 Task: Select the after-paste in the show paste selector.
Action: Mouse moved to (16, 560)
Screenshot: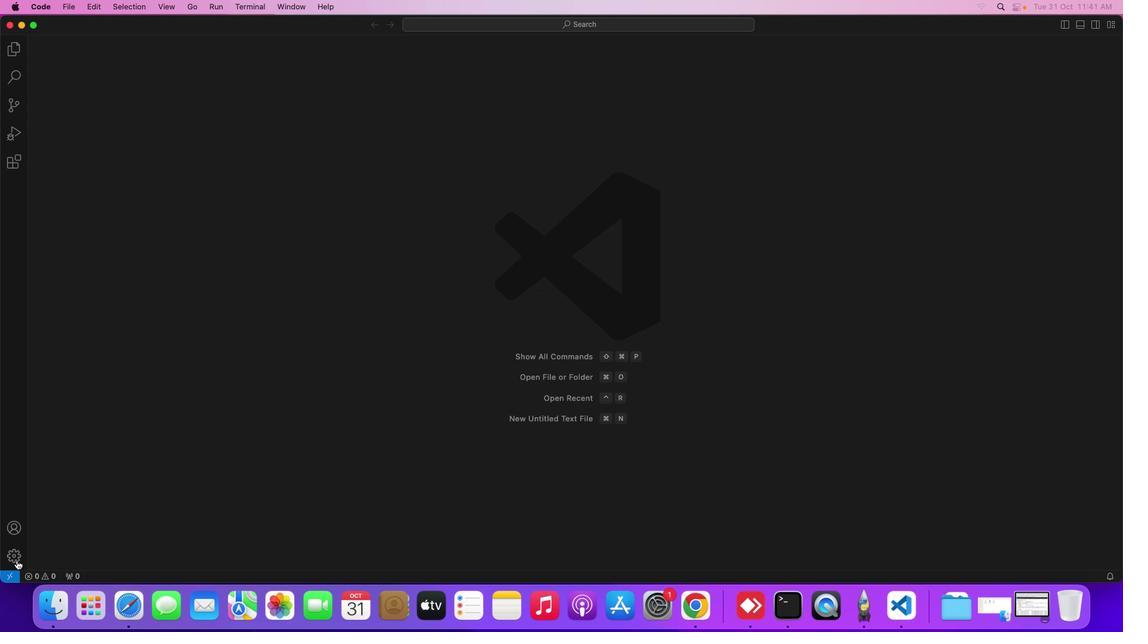 
Action: Mouse pressed left at (16, 560)
Screenshot: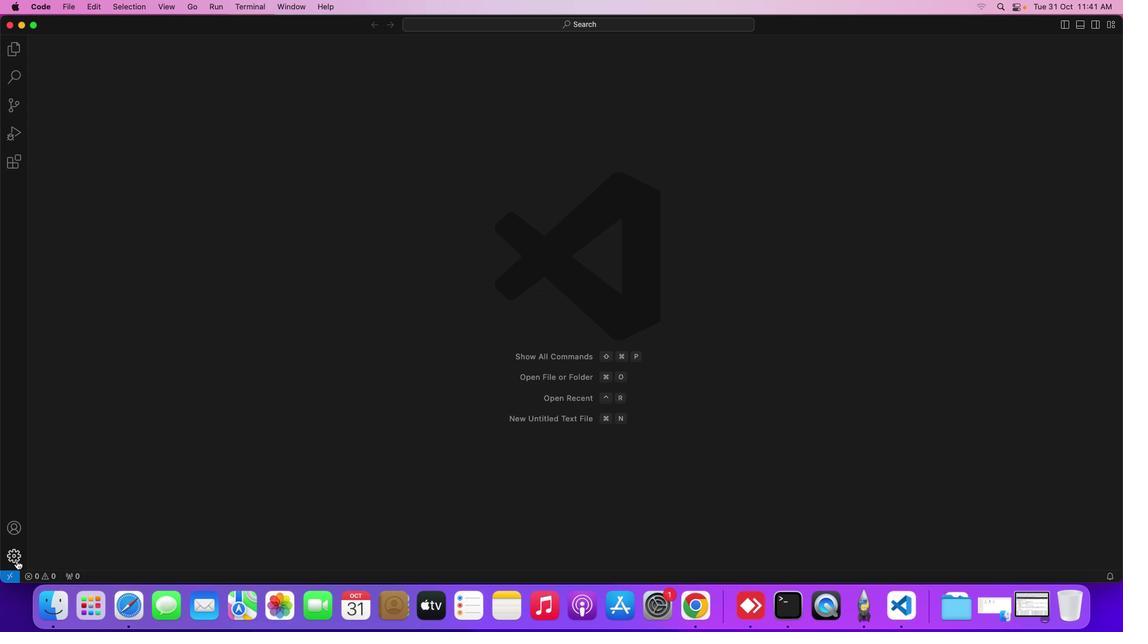 
Action: Mouse moved to (40, 471)
Screenshot: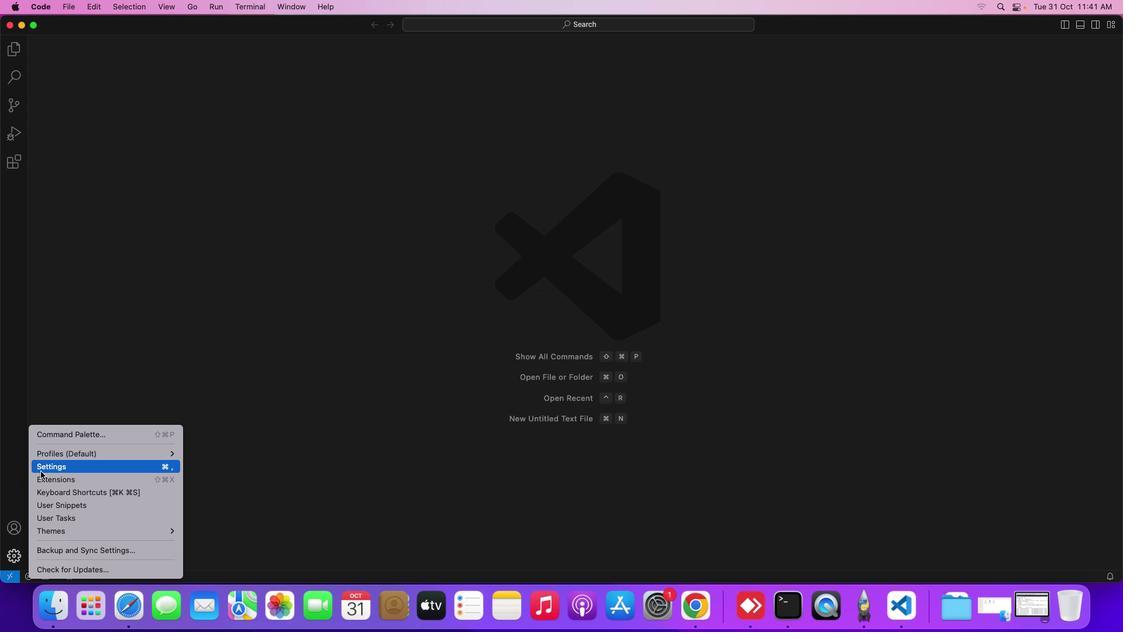 
Action: Mouse pressed left at (40, 471)
Screenshot: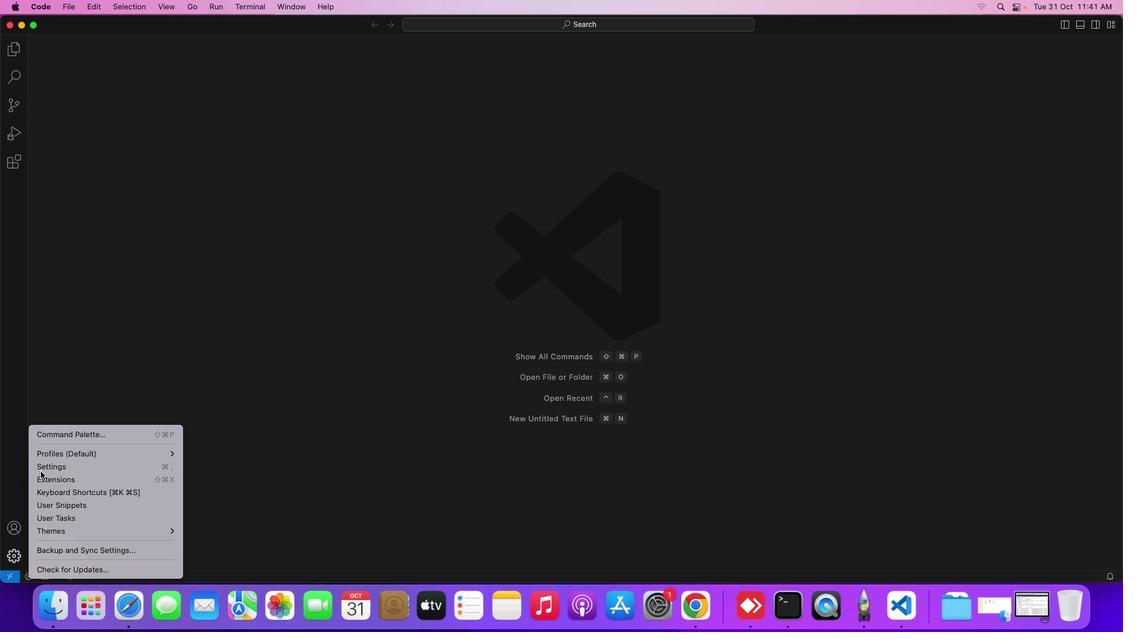 
Action: Mouse moved to (517, 355)
Screenshot: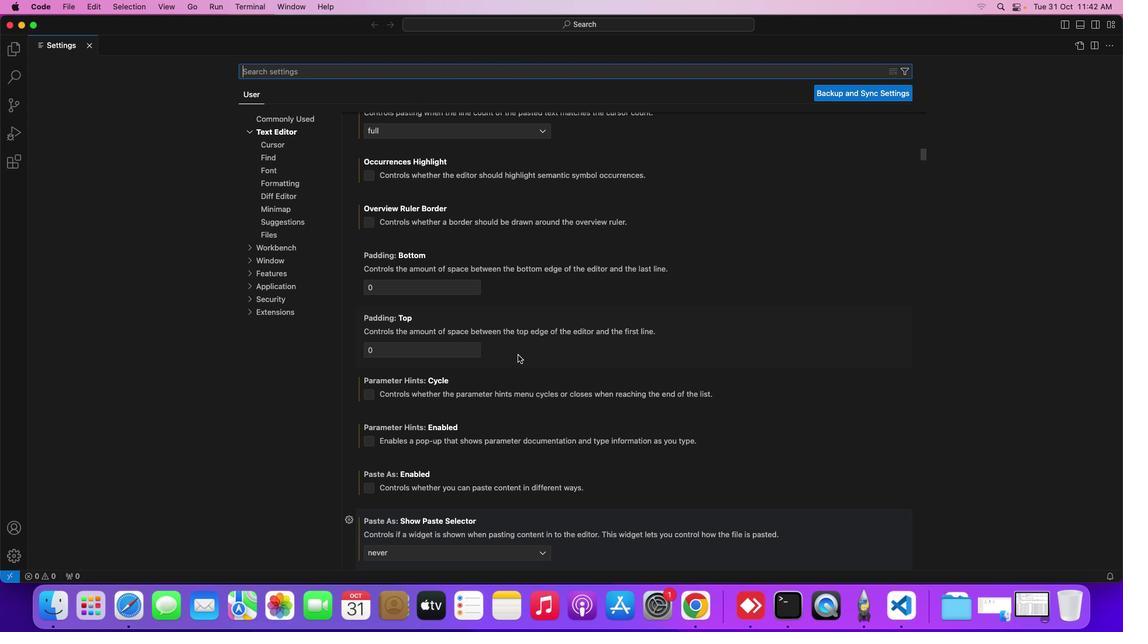 
Action: Mouse scrolled (517, 355) with delta (0, 0)
Screenshot: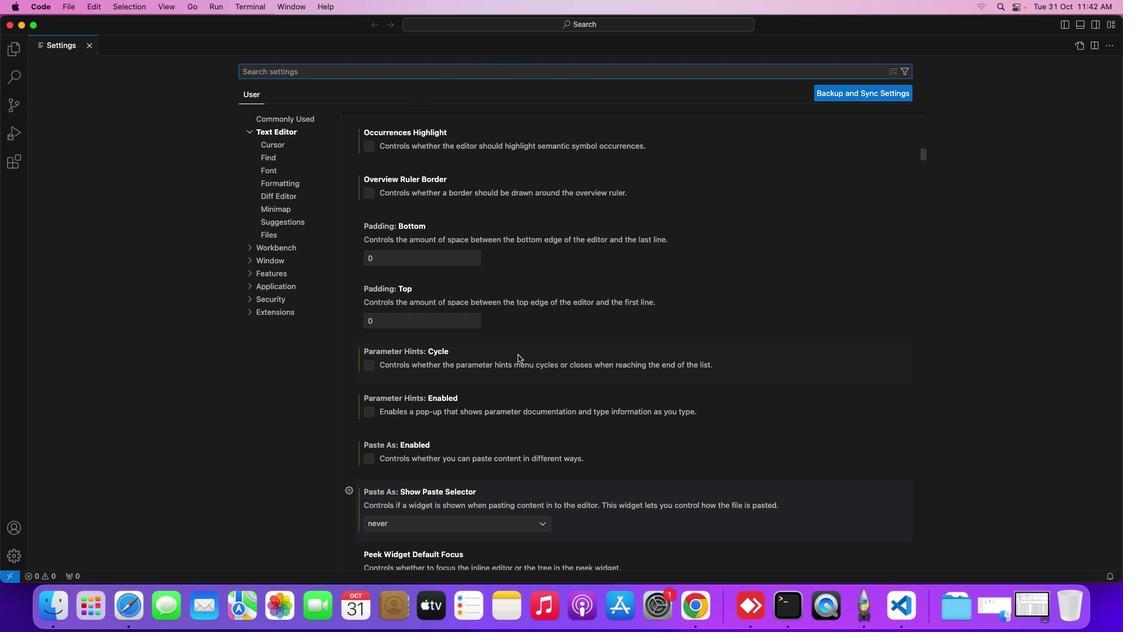 
Action: Mouse scrolled (517, 355) with delta (0, 0)
Screenshot: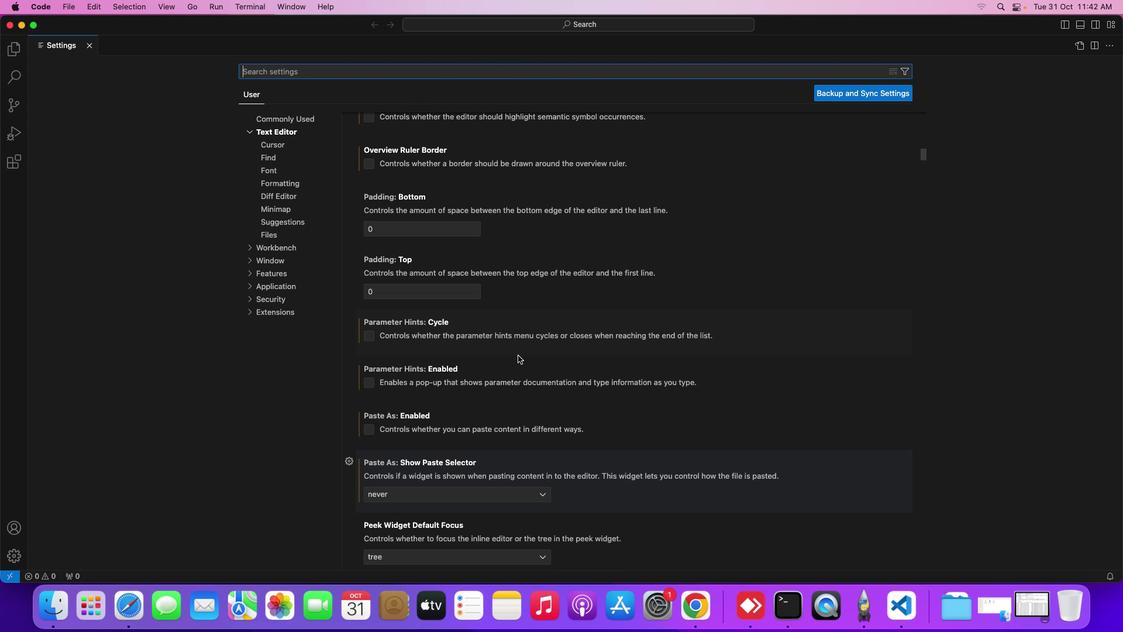 
Action: Mouse moved to (430, 490)
Screenshot: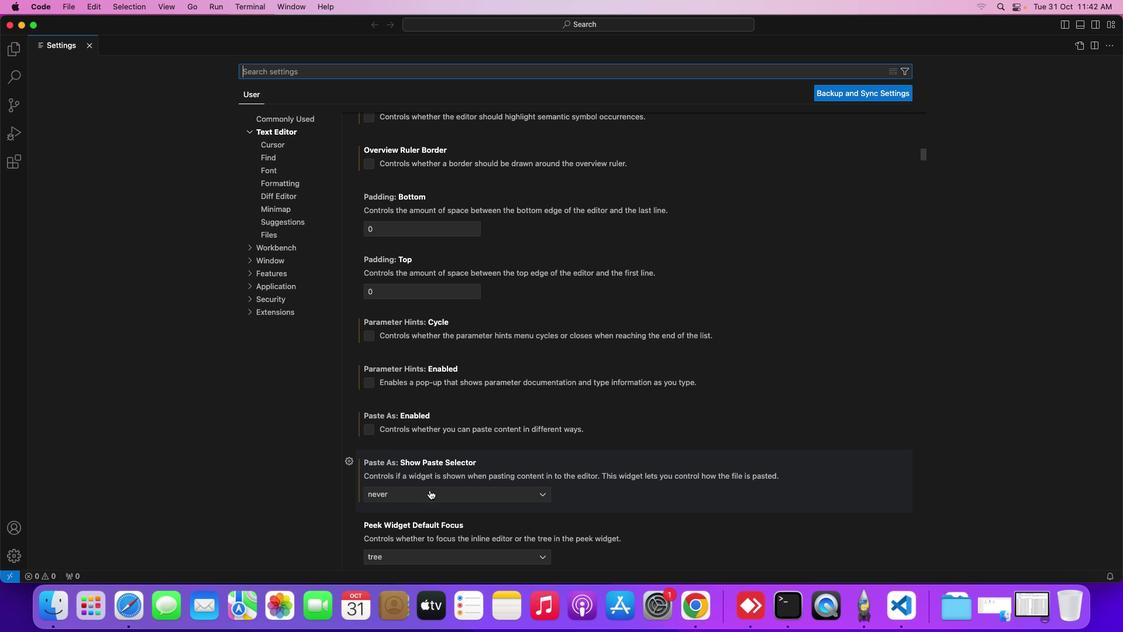 
Action: Mouse pressed left at (430, 490)
Screenshot: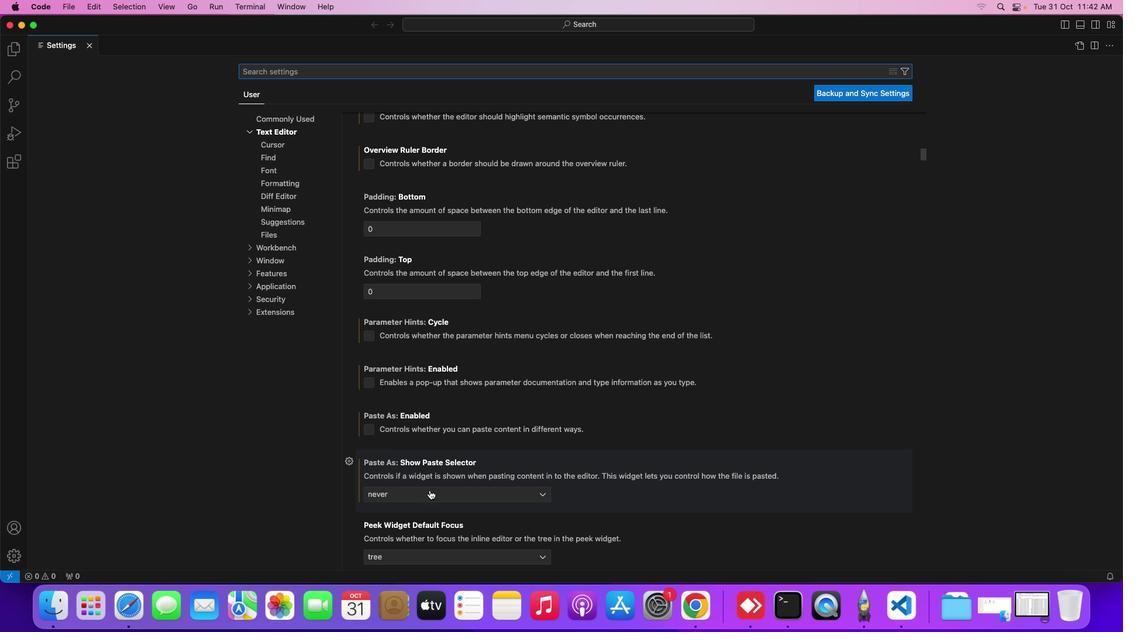 
Action: Mouse moved to (469, 508)
Screenshot: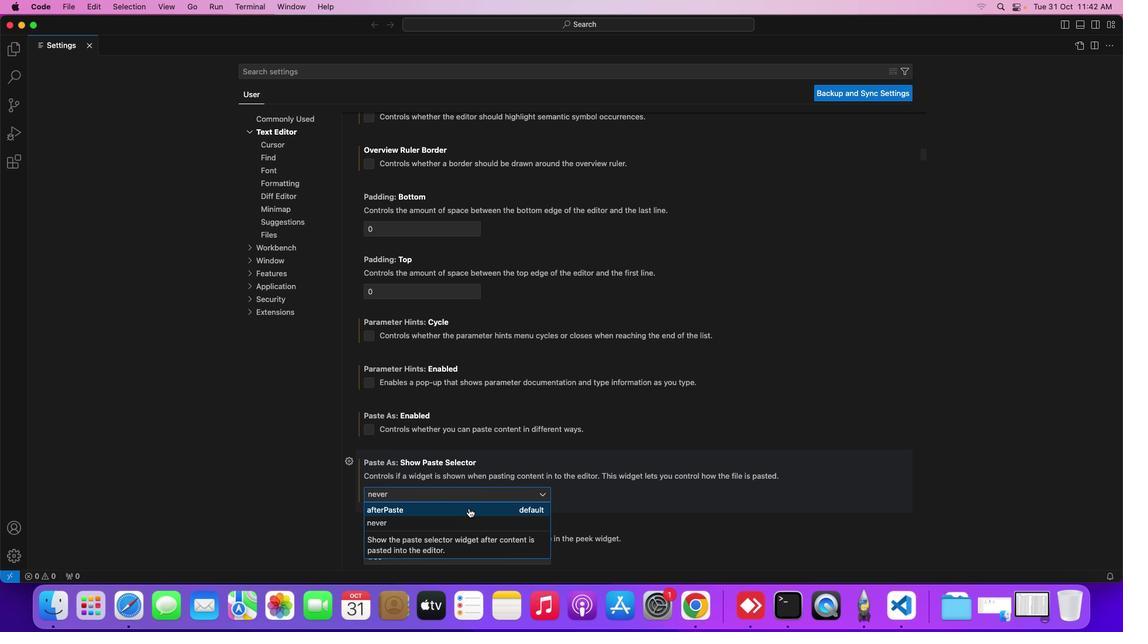 
Action: Mouse pressed left at (469, 508)
Screenshot: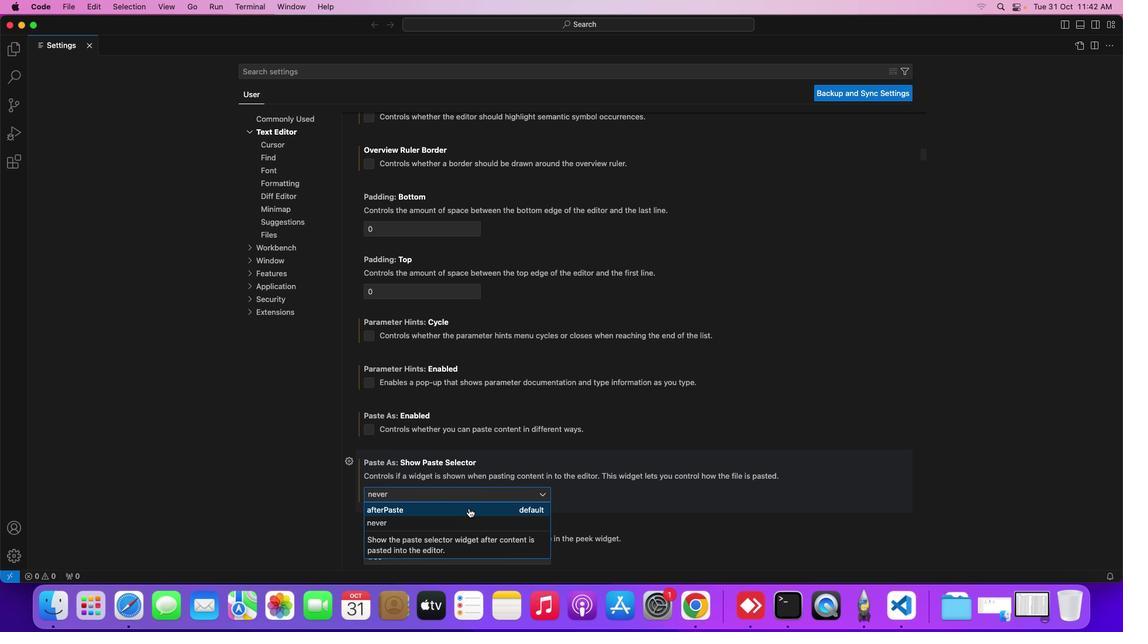 
Action: Mouse moved to (605, 206)
Screenshot: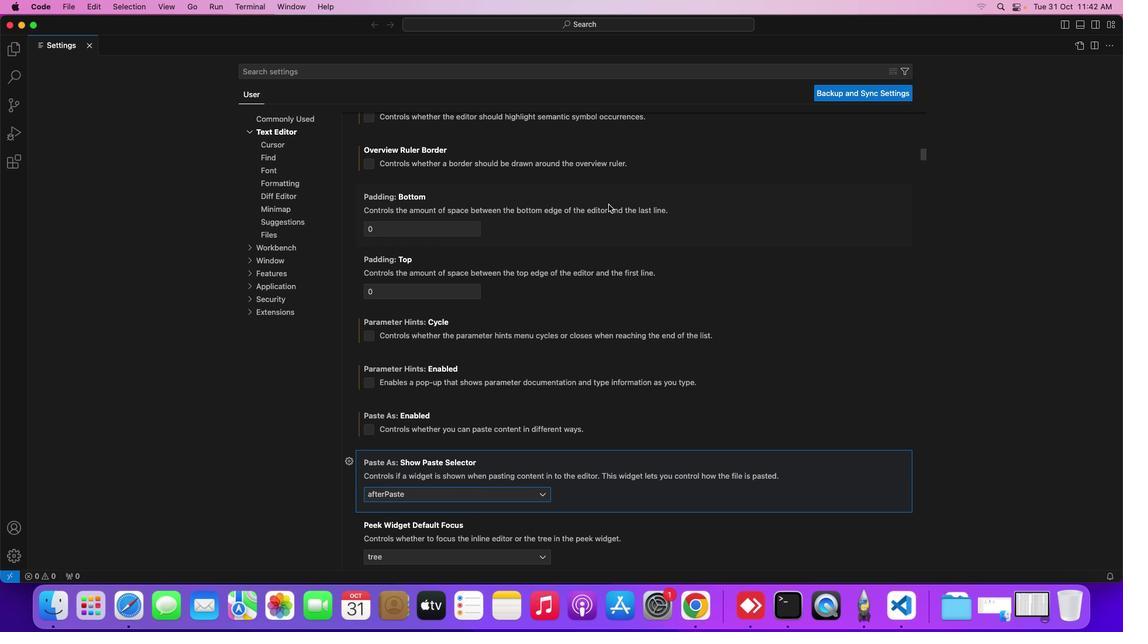 
